 Task: Customize the Outlook settings by changing the user name and modifying the Quick Access Toolbar.
Action: Mouse moved to (45, 31)
Screenshot: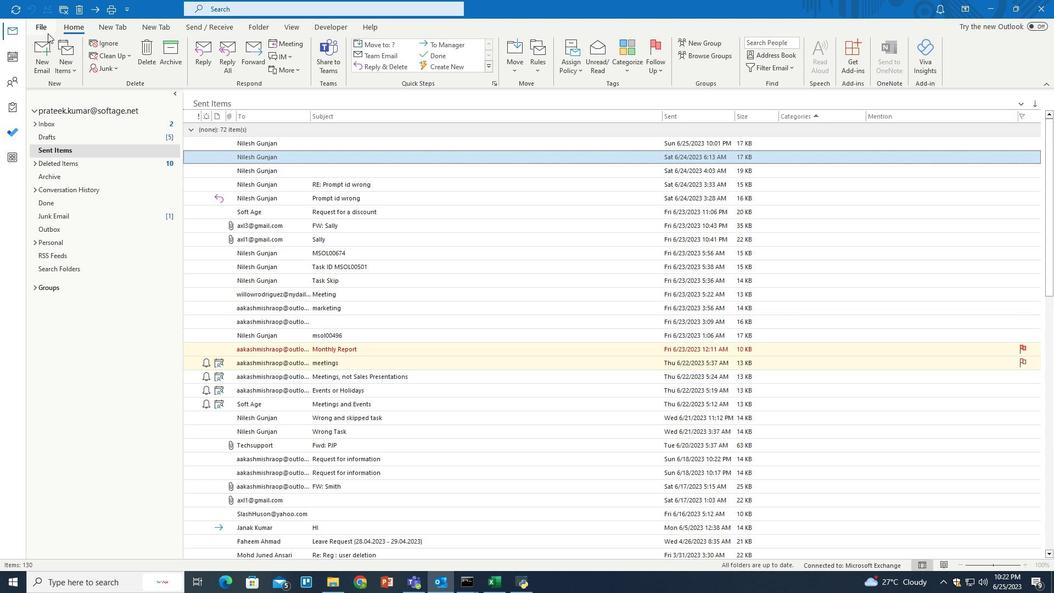 
Action: Mouse pressed left at (45, 31)
Screenshot: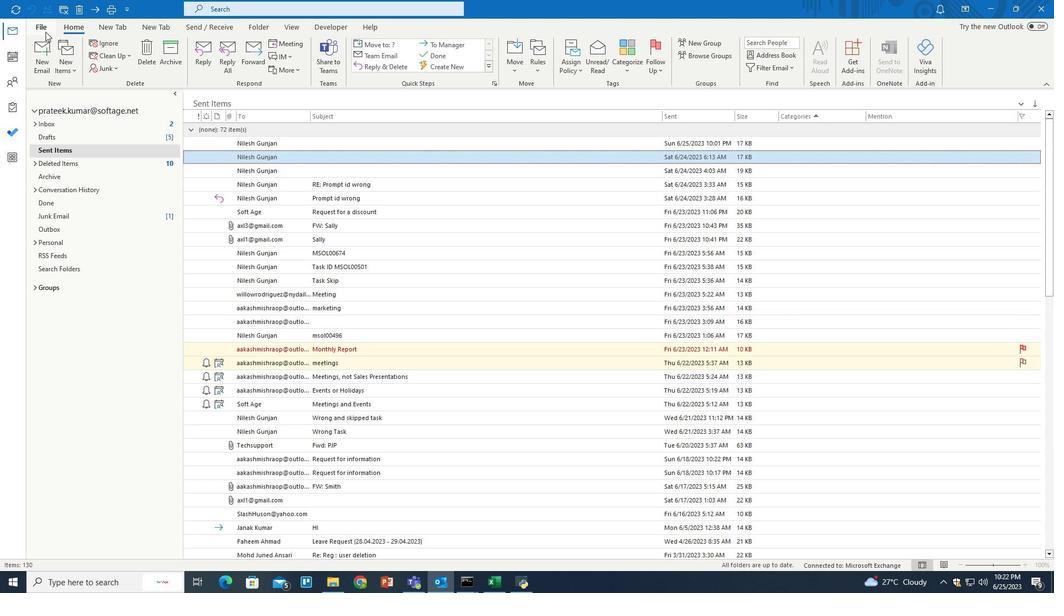 
Action: Mouse moved to (34, 523)
Screenshot: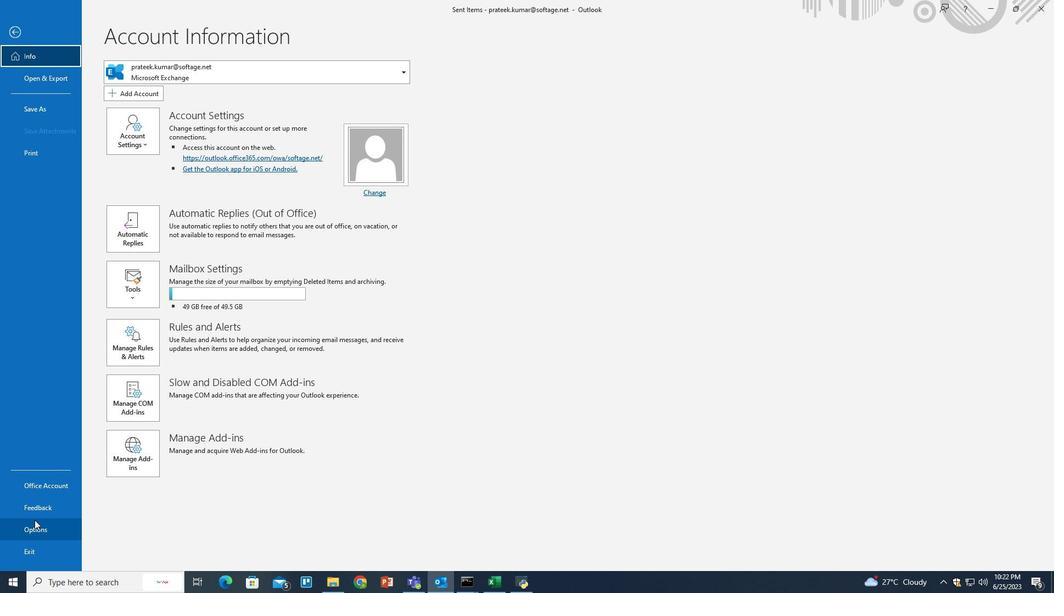 
Action: Mouse pressed left at (34, 523)
Screenshot: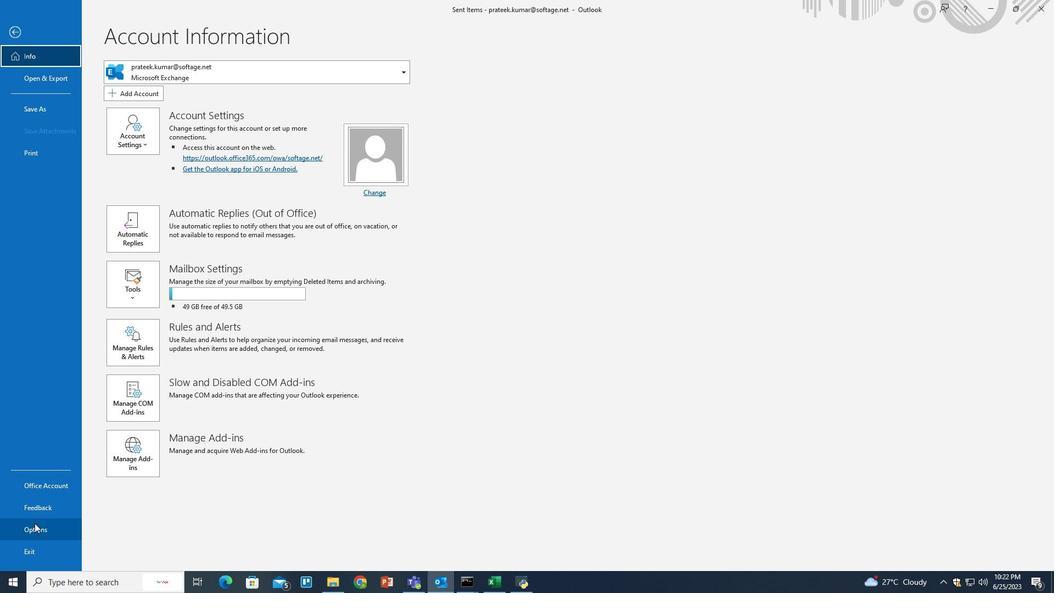 
Action: Mouse moved to (331, 298)
Screenshot: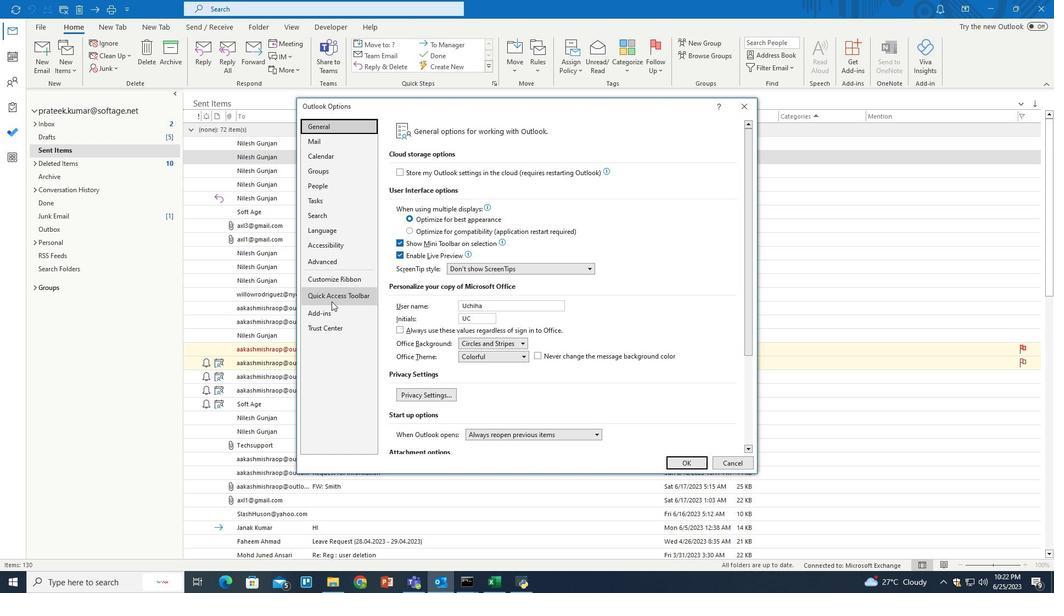 
Action: Mouse pressed left at (331, 298)
Screenshot: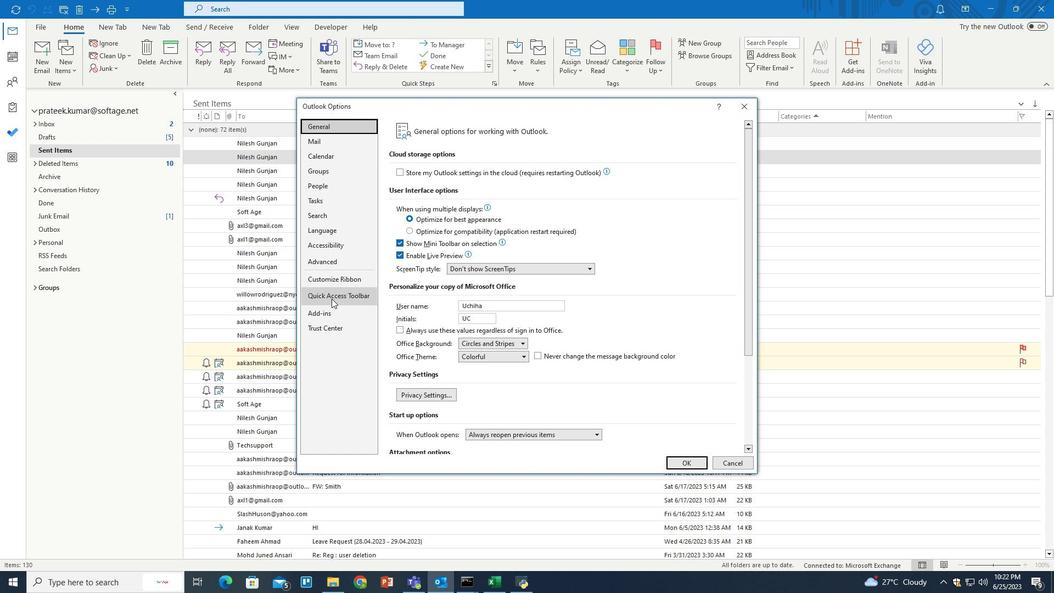 
Action: Mouse moved to (427, 276)
Screenshot: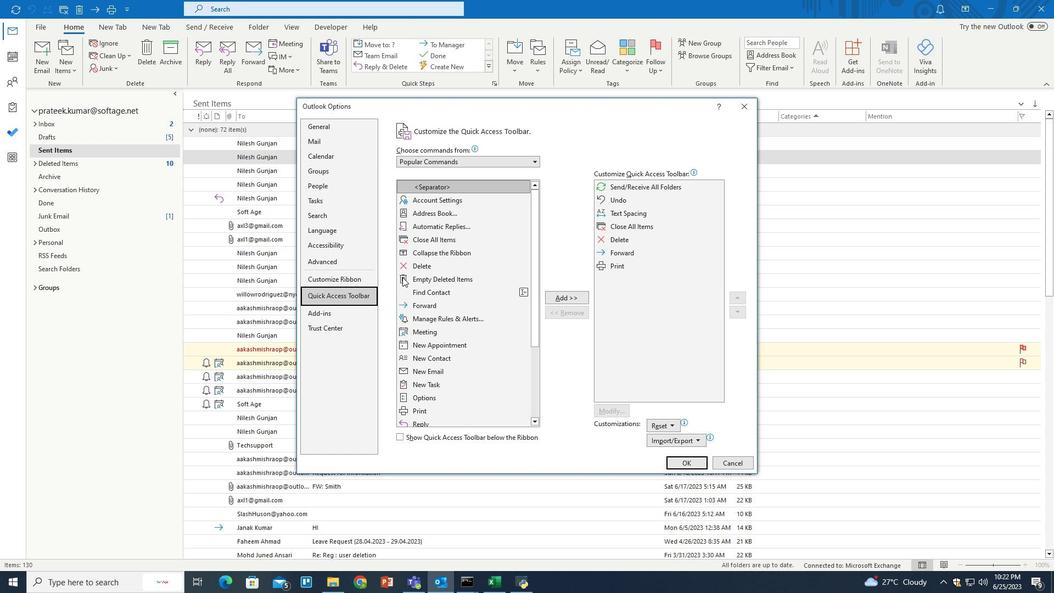 
Action: Mouse scrolled (427, 276) with delta (0, 0)
Screenshot: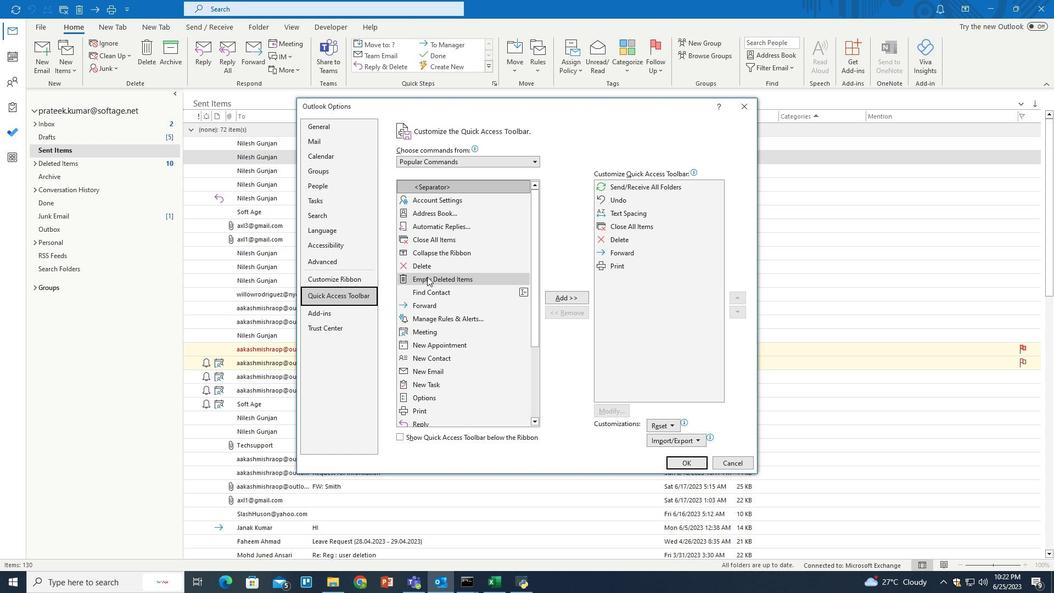 
Action: Mouse scrolled (427, 276) with delta (0, 0)
Screenshot: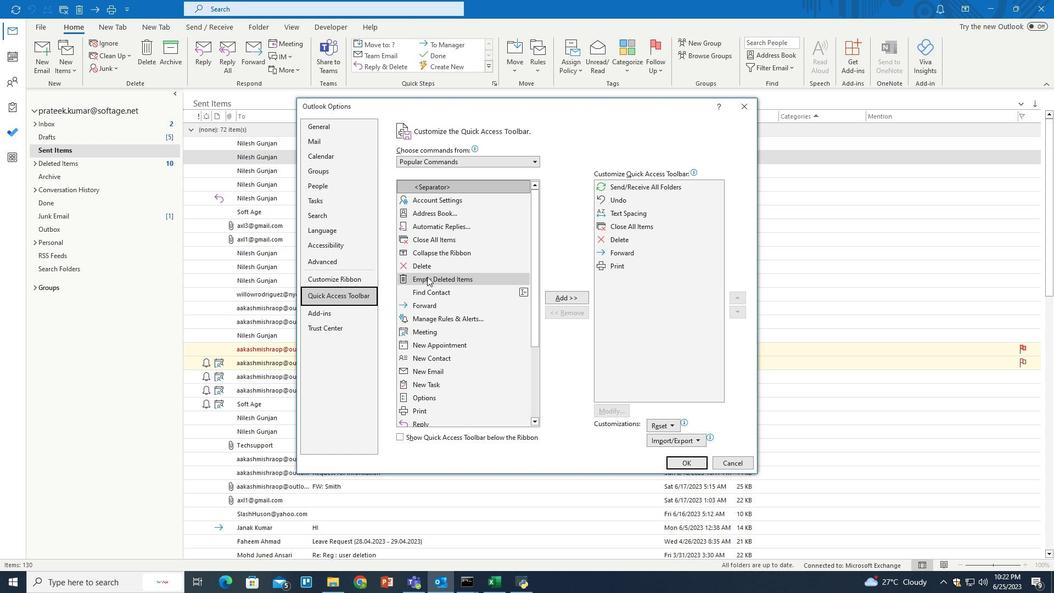
Action: Mouse scrolled (427, 276) with delta (0, 0)
Screenshot: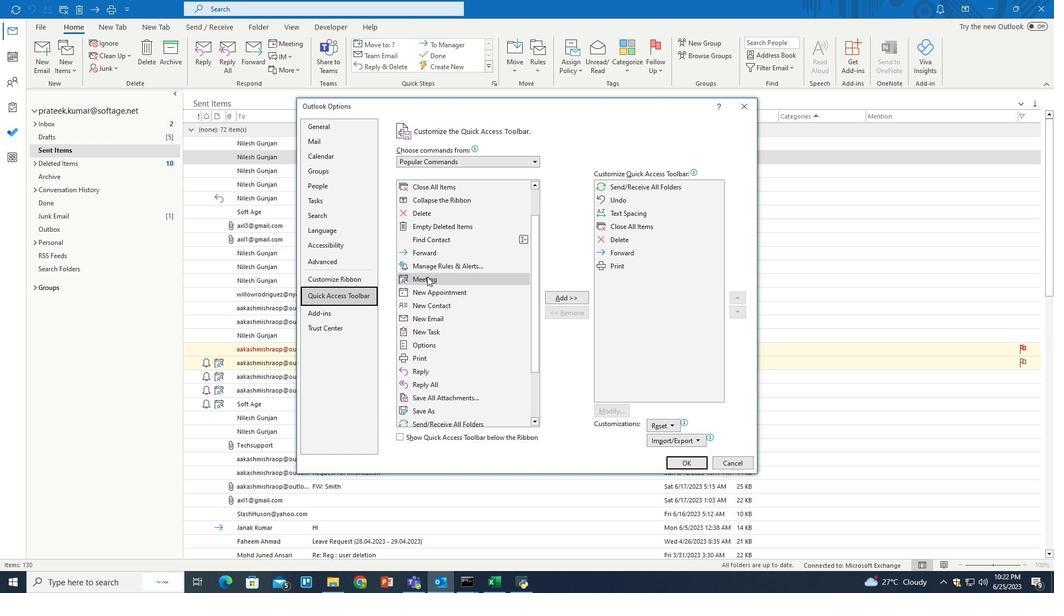
Action: Mouse scrolled (427, 276) with delta (0, 0)
Screenshot: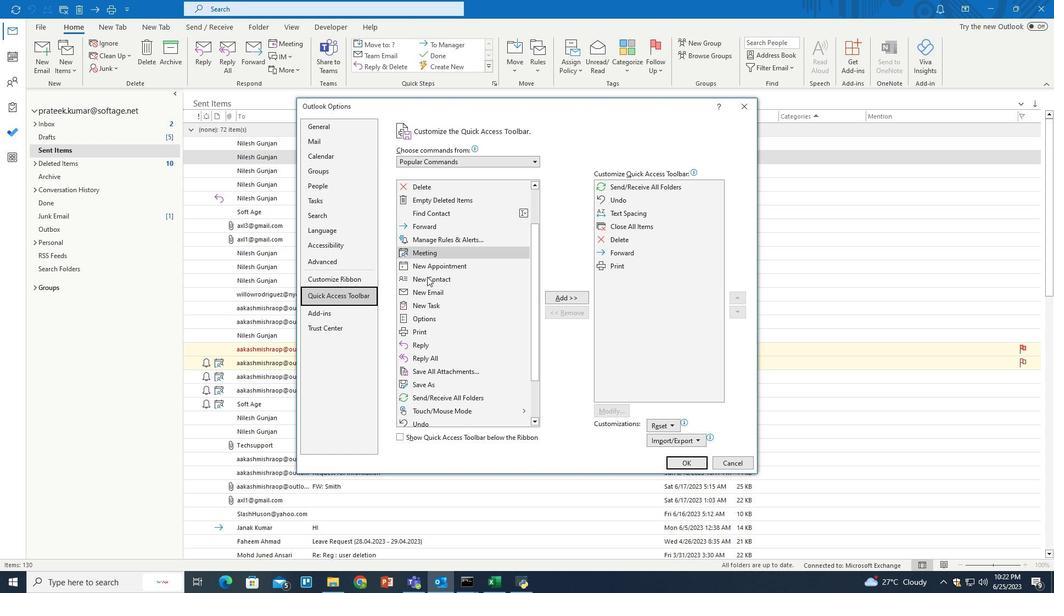 
Action: Mouse moved to (419, 315)
Screenshot: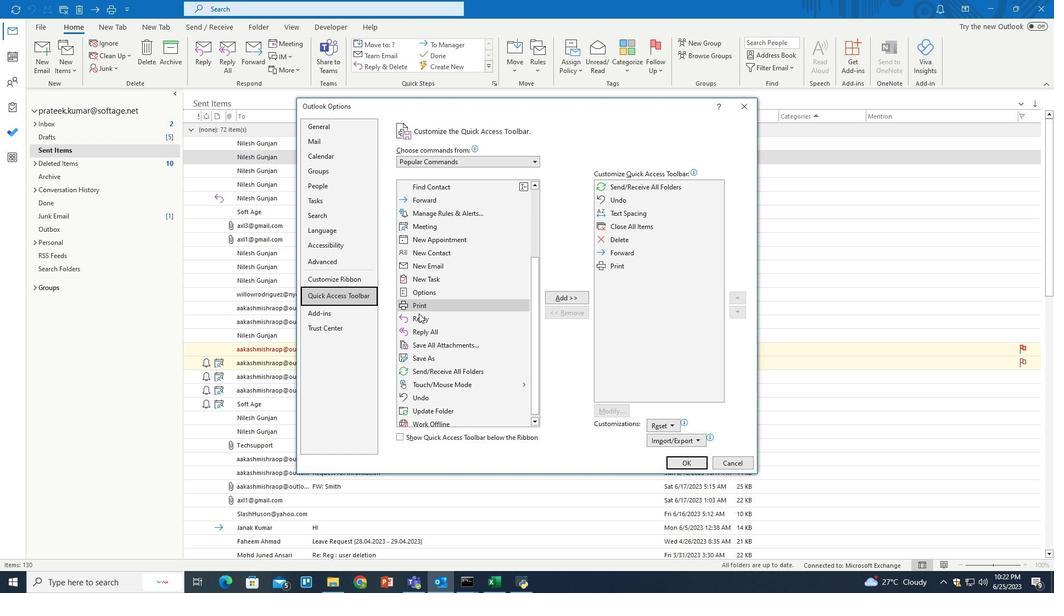 
Action: Mouse pressed left at (419, 315)
Screenshot: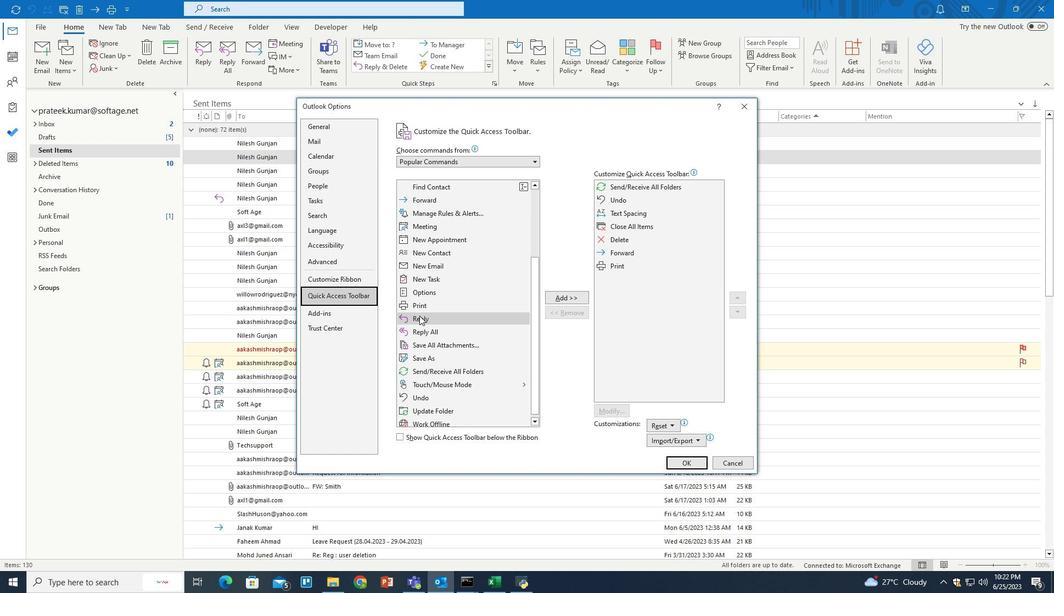 
Action: Mouse moved to (561, 294)
Screenshot: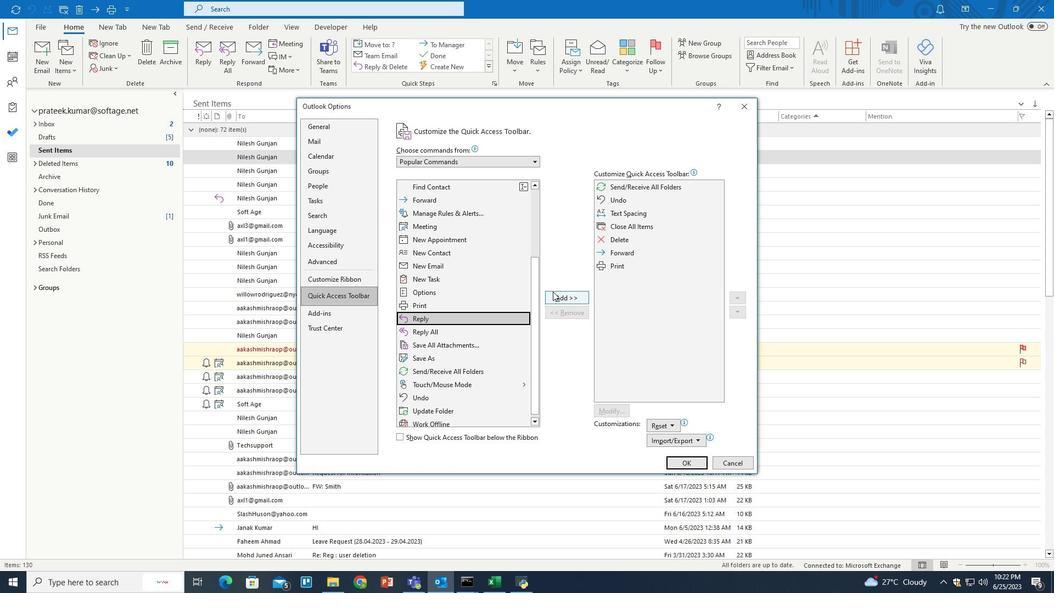 
Action: Mouse pressed left at (561, 294)
Screenshot: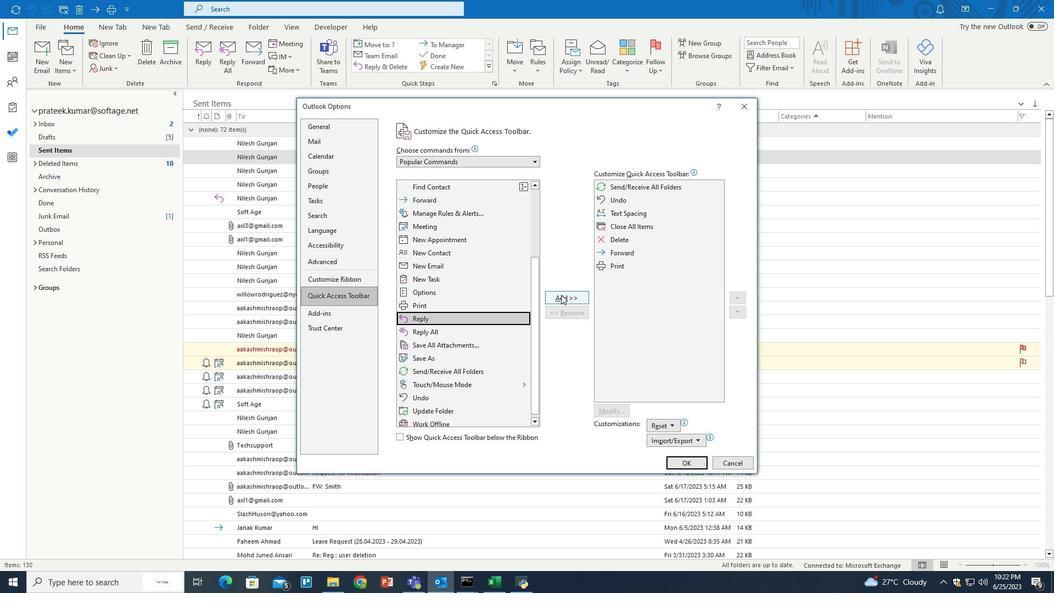 
Action: Mouse moved to (682, 461)
Screenshot: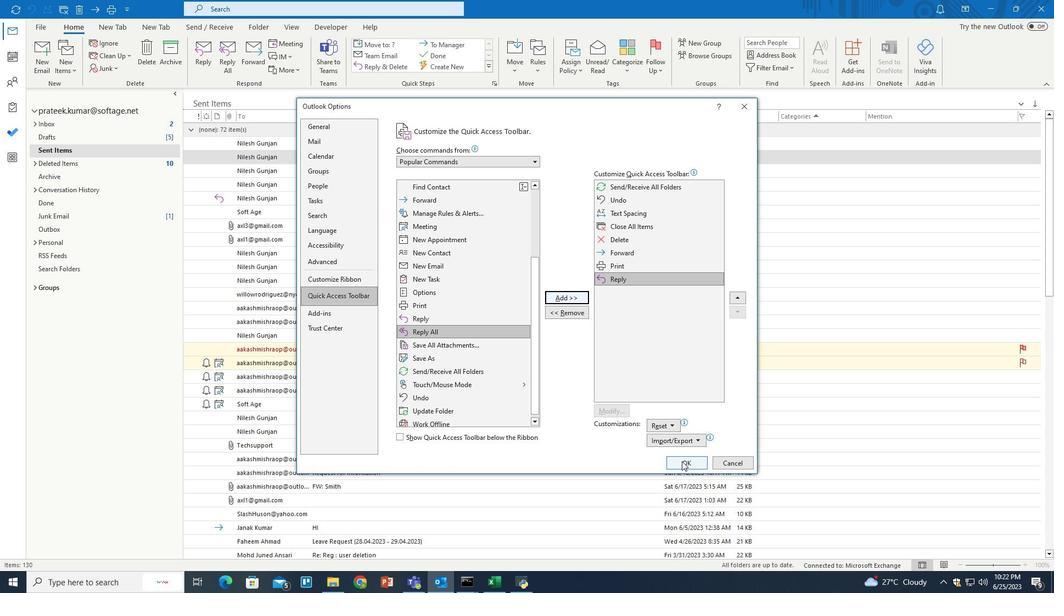
Action: Mouse pressed left at (682, 461)
Screenshot: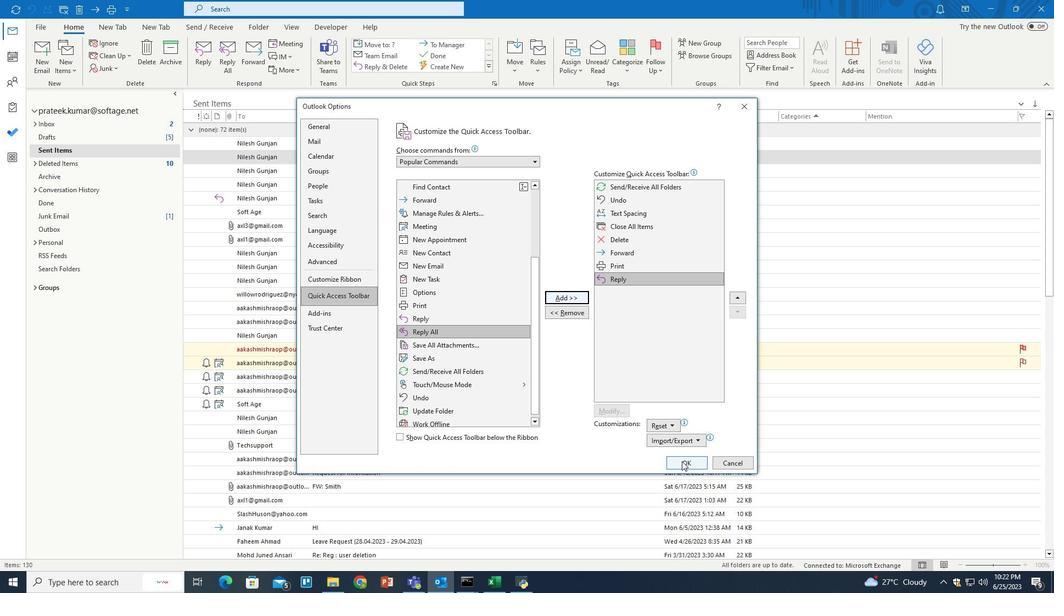 
Action: Mouse moved to (541, 331)
Screenshot: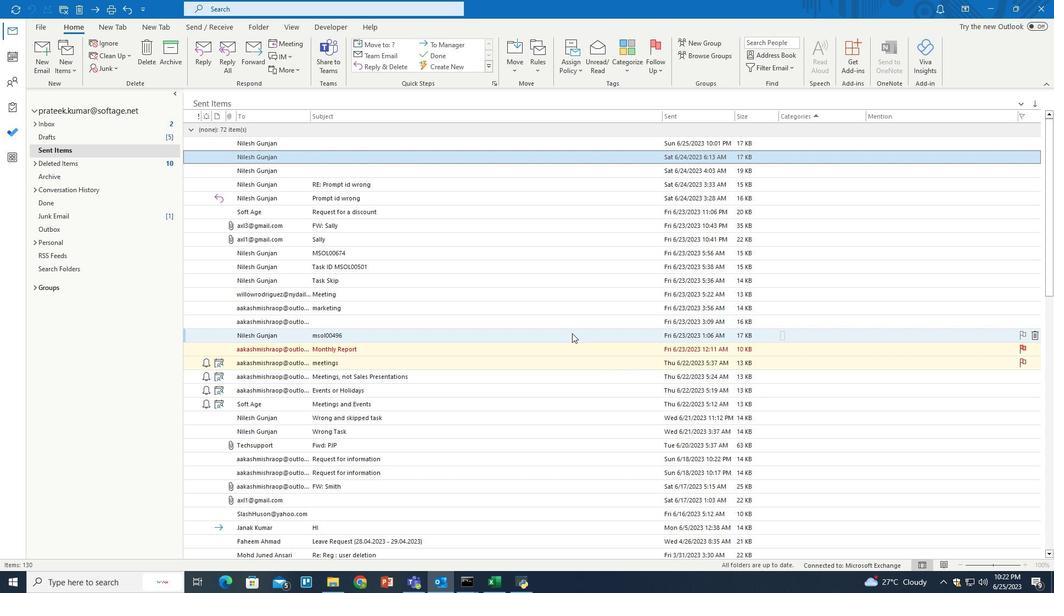 
